 Task: Create Card Contract Review Meeting in Board Employee Performance Management to Workspace Business Operations. Create Card IT Operations Review in Board Employee Engagement to Workspace Business Operations. Create Card Partnership Review Meeting in Board Public Relations Event Planning and Management to Workspace Business Operations
Action: Mouse moved to (96, 441)
Screenshot: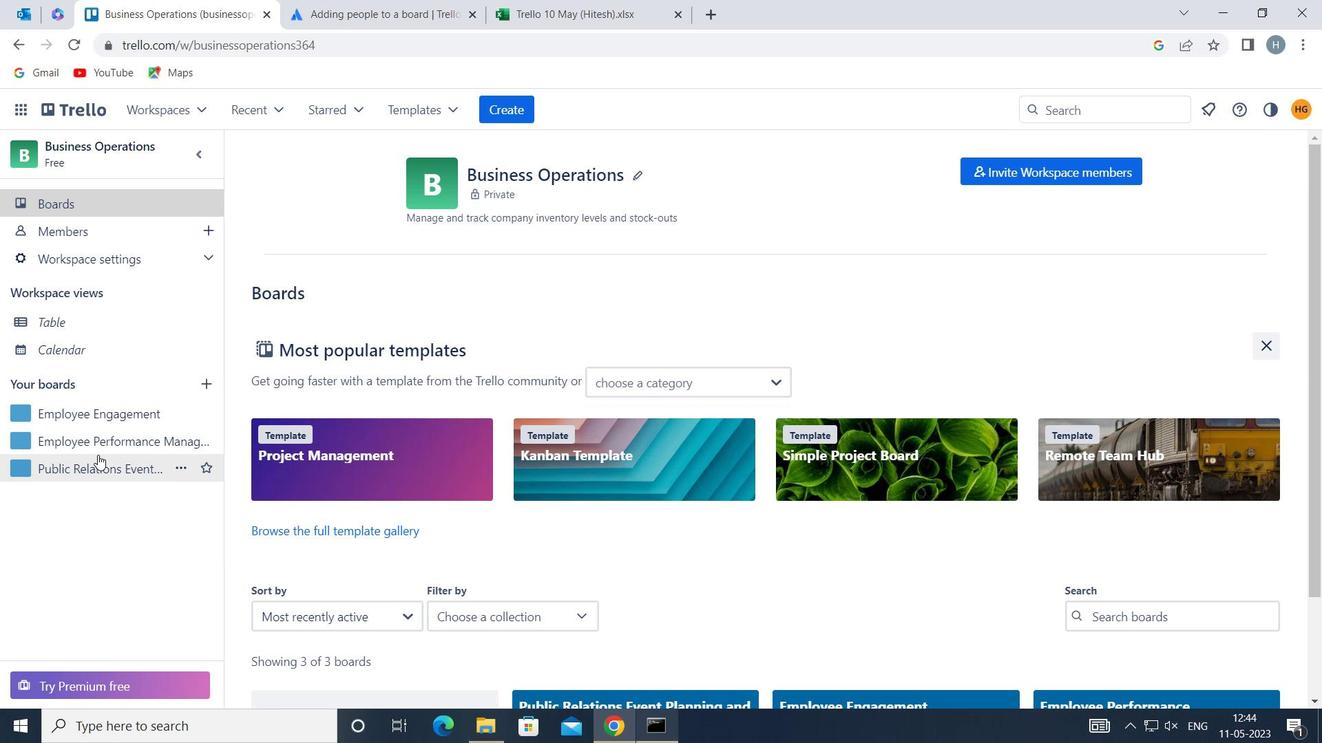 
Action: Mouse pressed left at (96, 441)
Screenshot: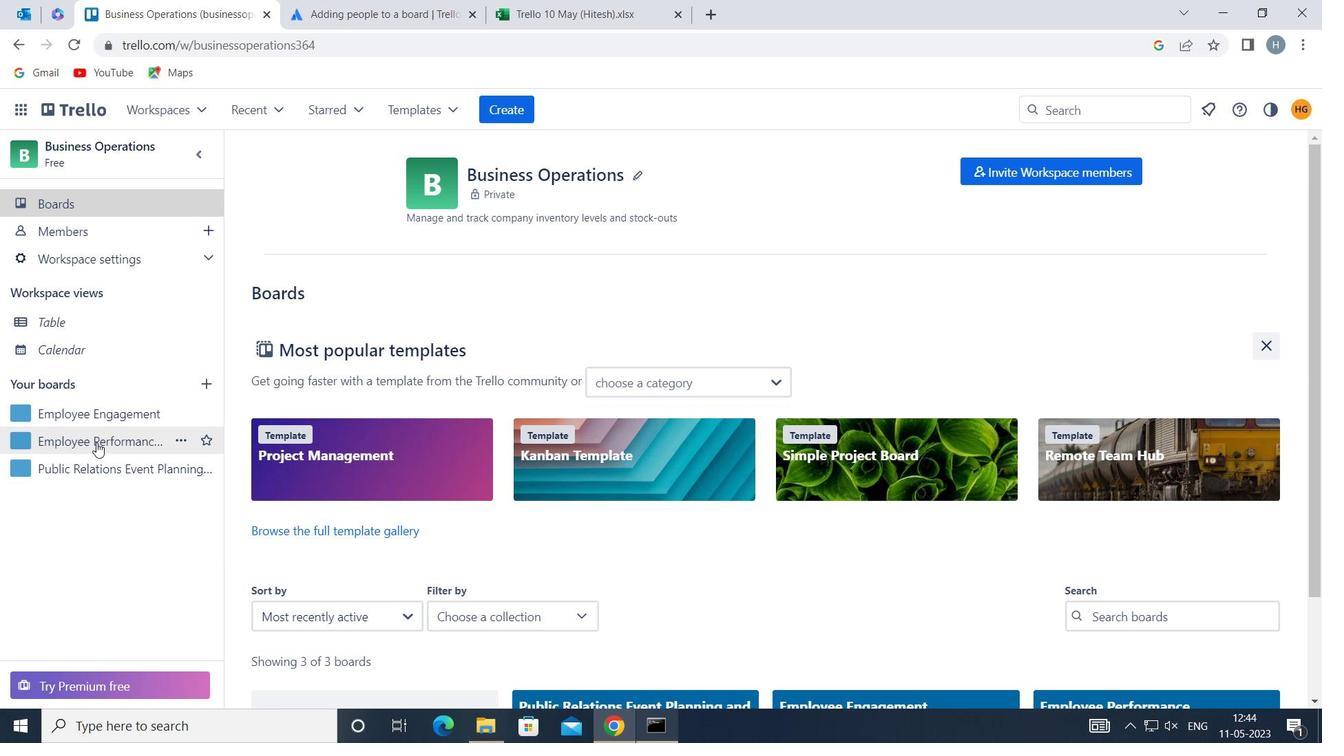 
Action: Mouse moved to (342, 253)
Screenshot: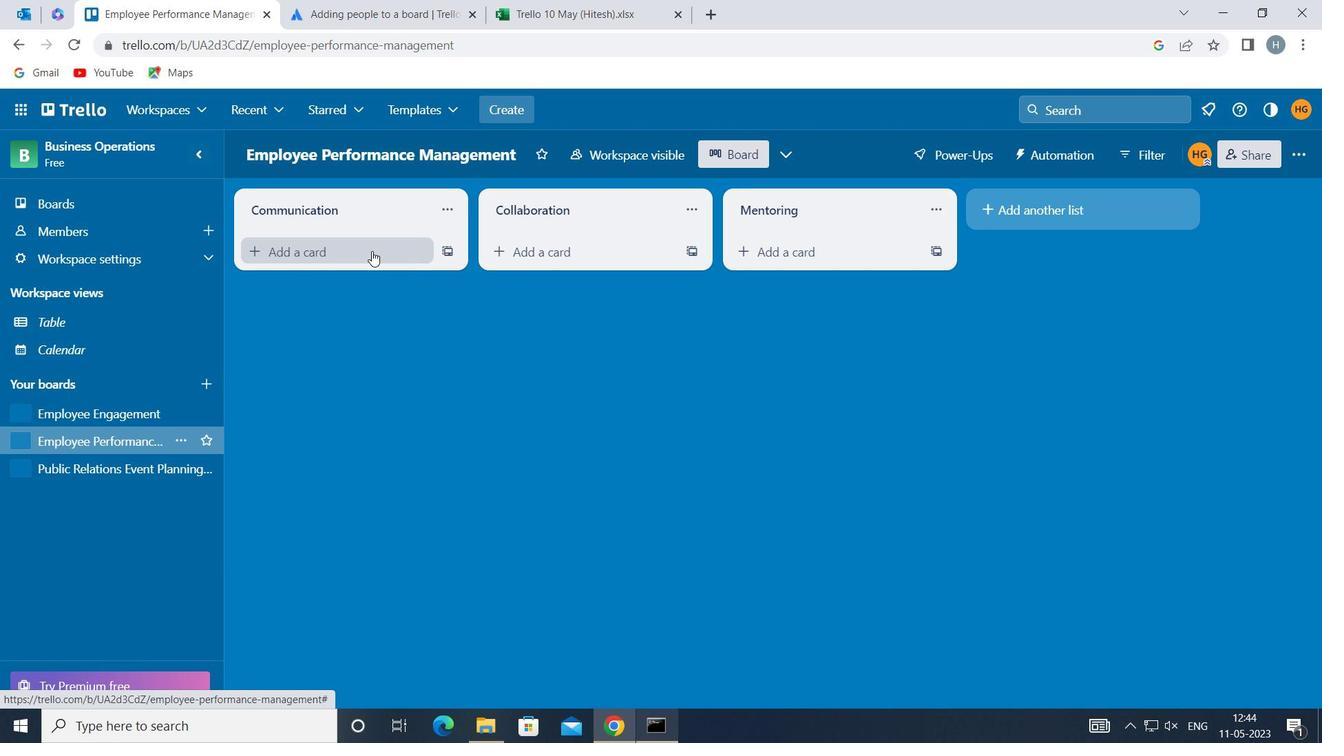 
Action: Mouse pressed left at (342, 253)
Screenshot: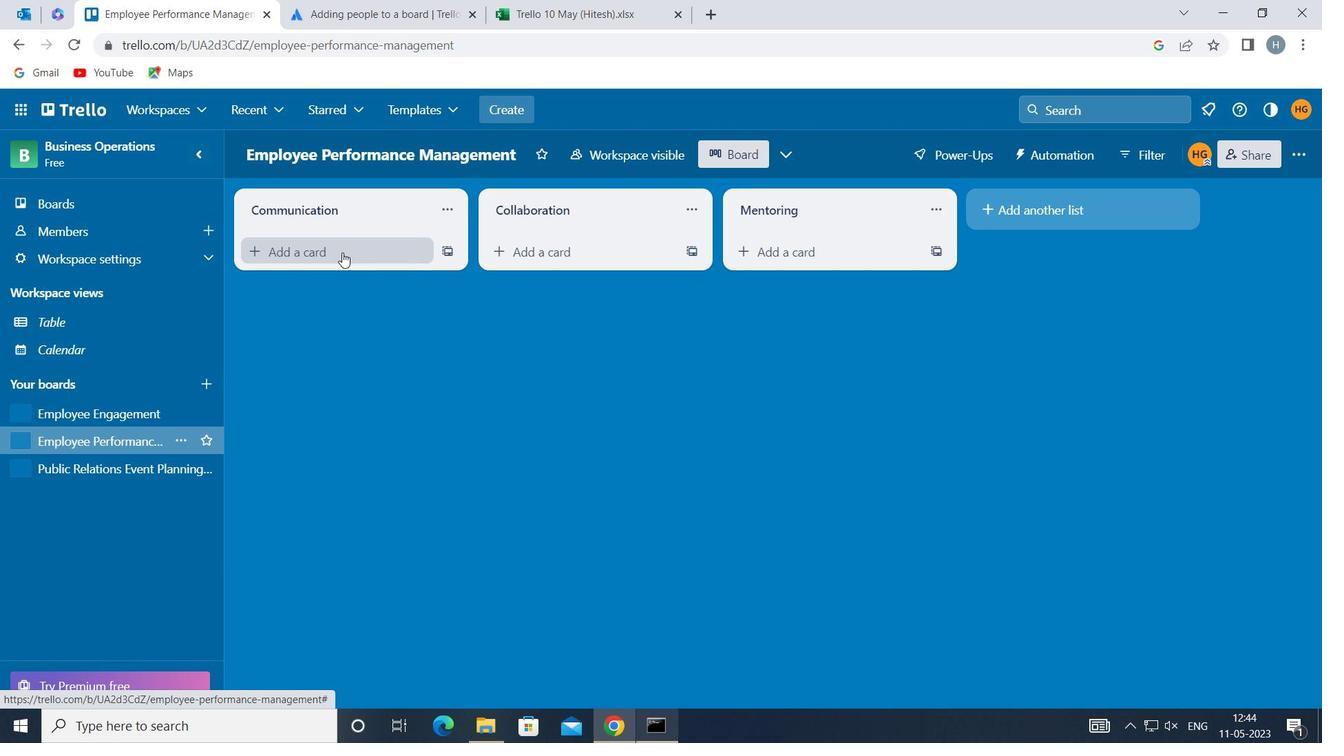 
Action: Mouse pressed left at (342, 253)
Screenshot: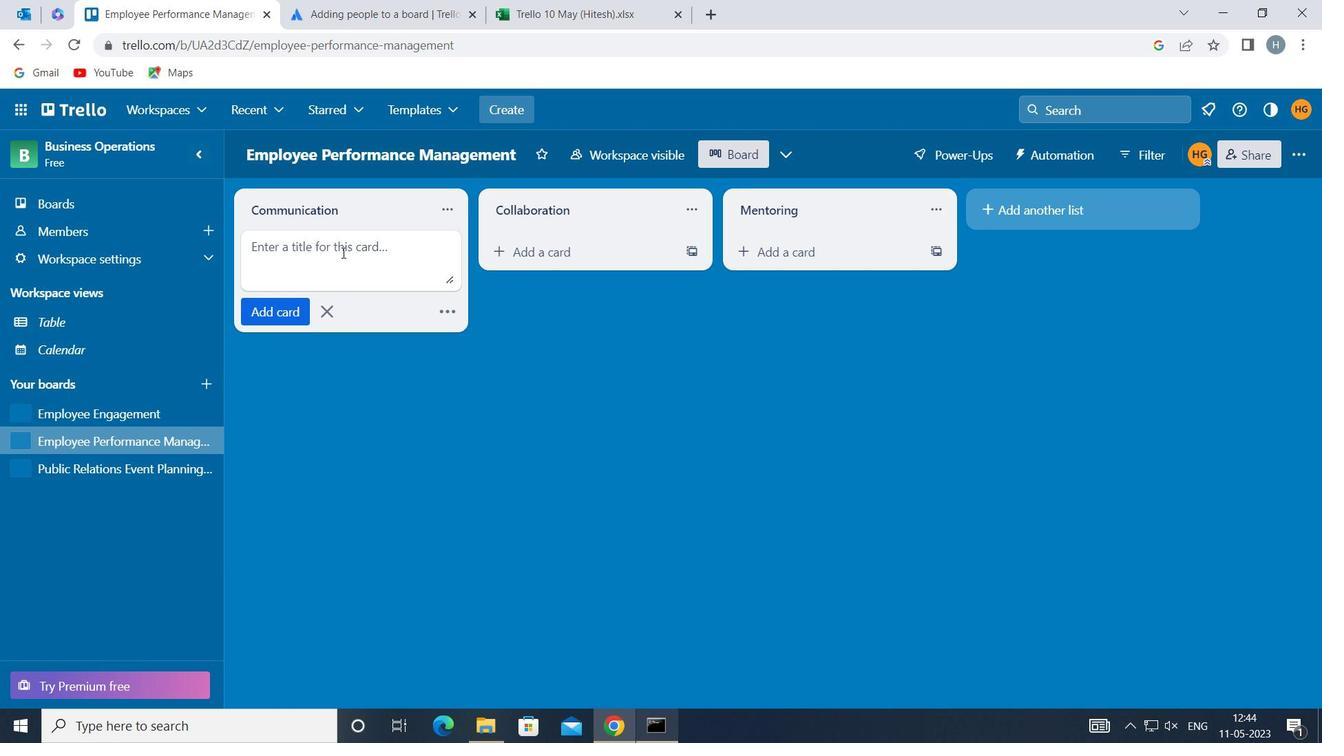 
Action: Key pressed <Key.shift>CONTRACT<Key.space><Key.shift>REVIEW<Key.space><Key.shift>MEETING
Screenshot: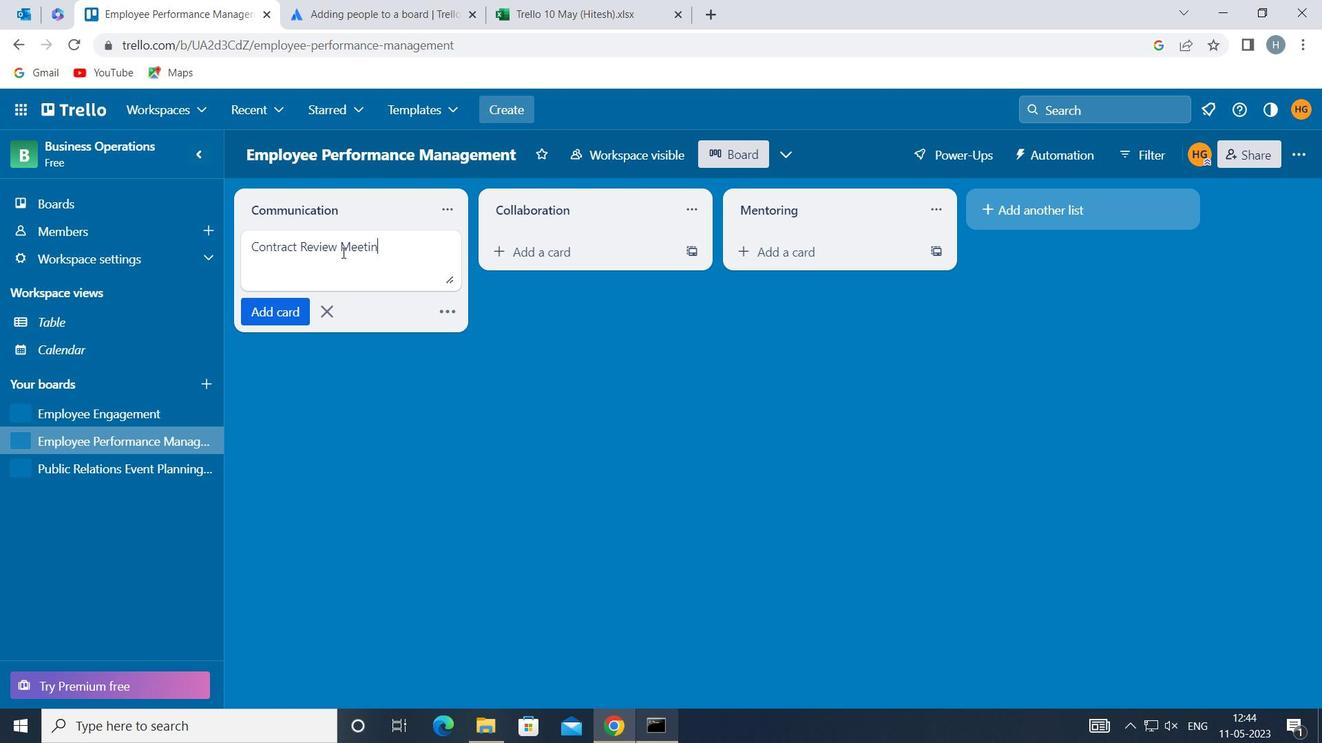 
Action: Mouse moved to (285, 312)
Screenshot: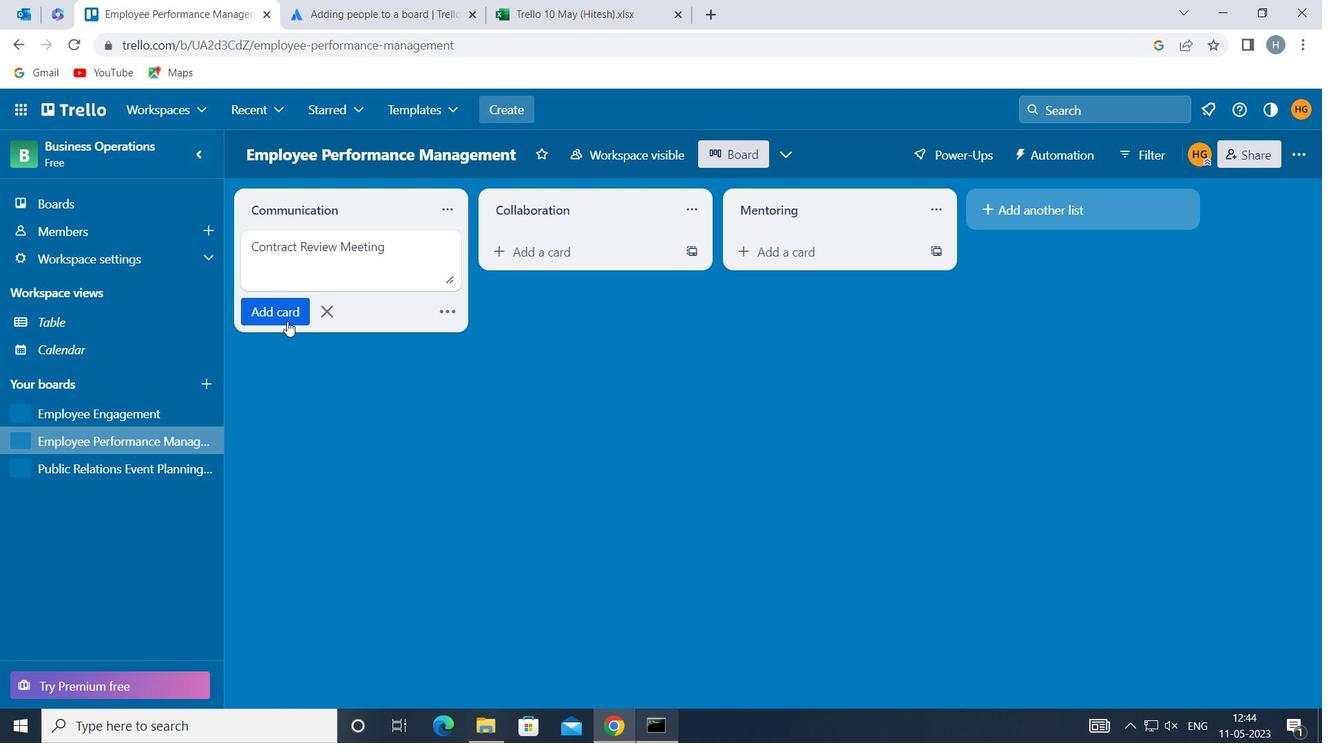 
Action: Mouse pressed left at (285, 312)
Screenshot: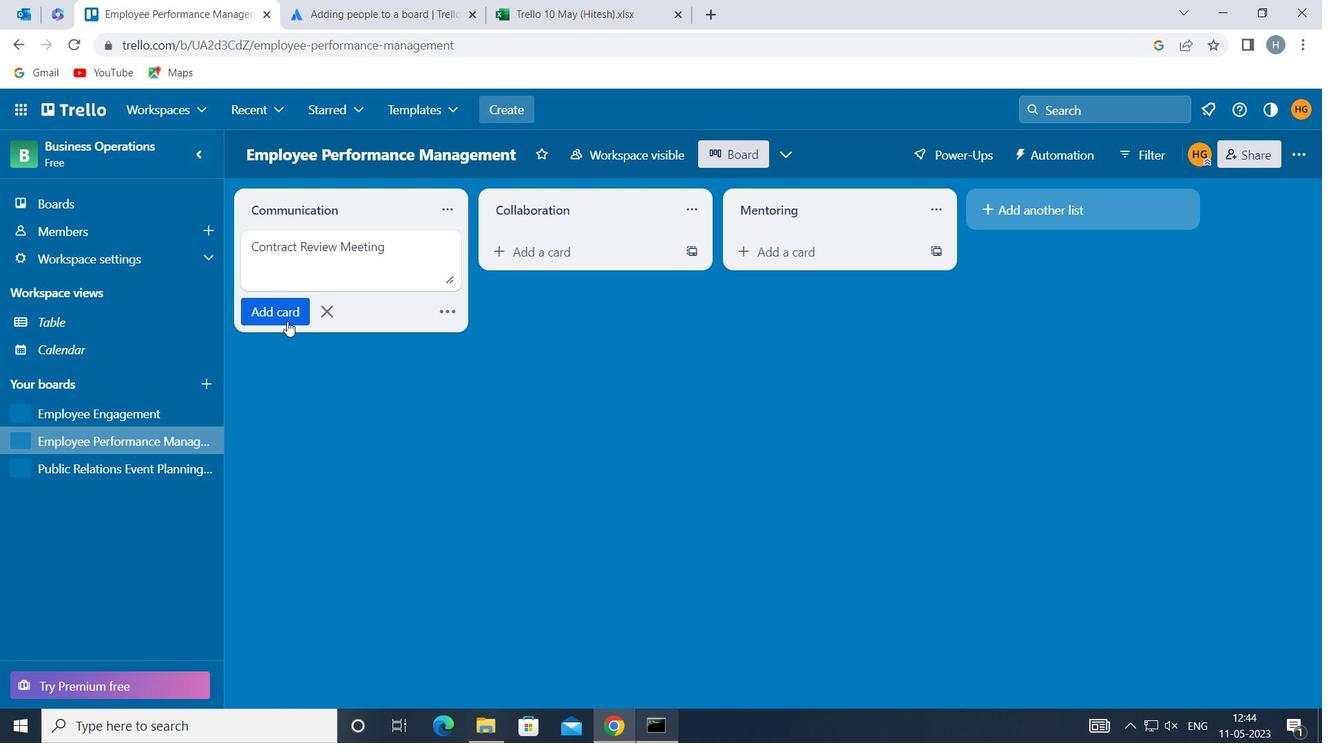 
Action: Mouse moved to (271, 406)
Screenshot: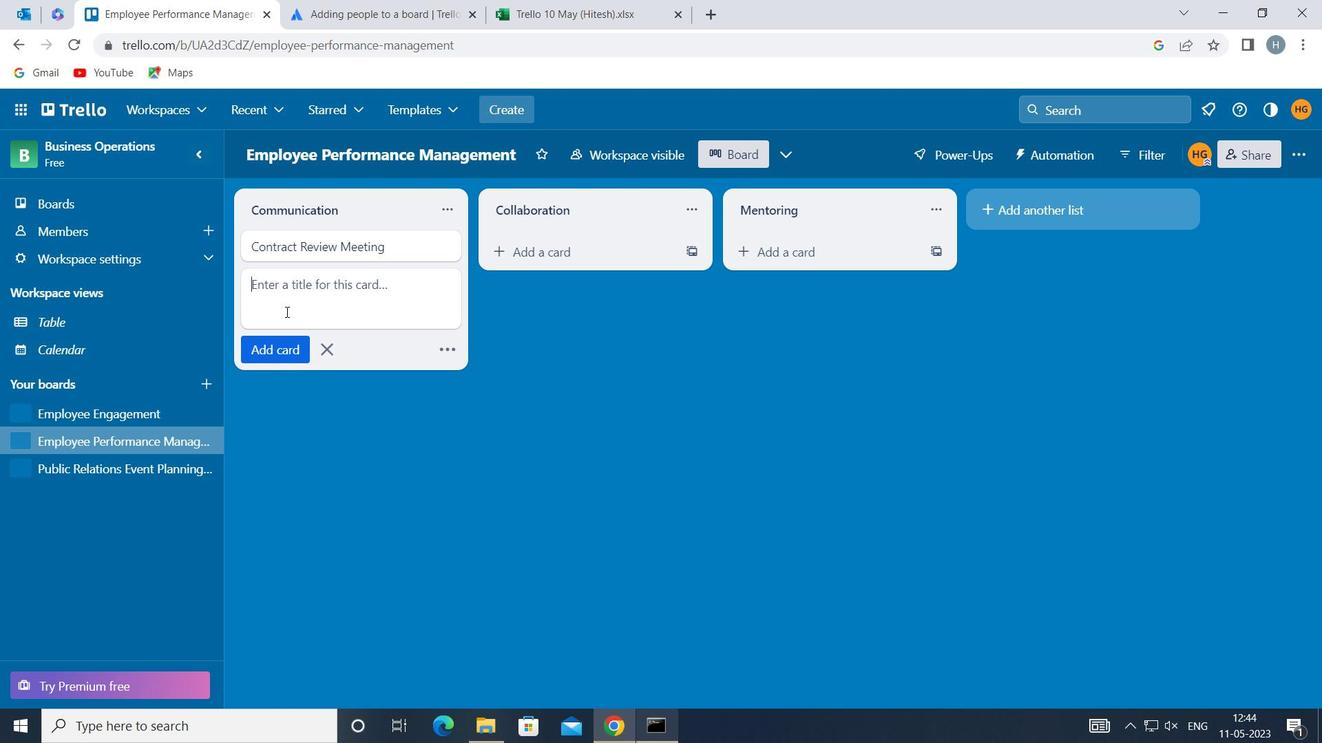 
Action: Mouse pressed left at (271, 406)
Screenshot: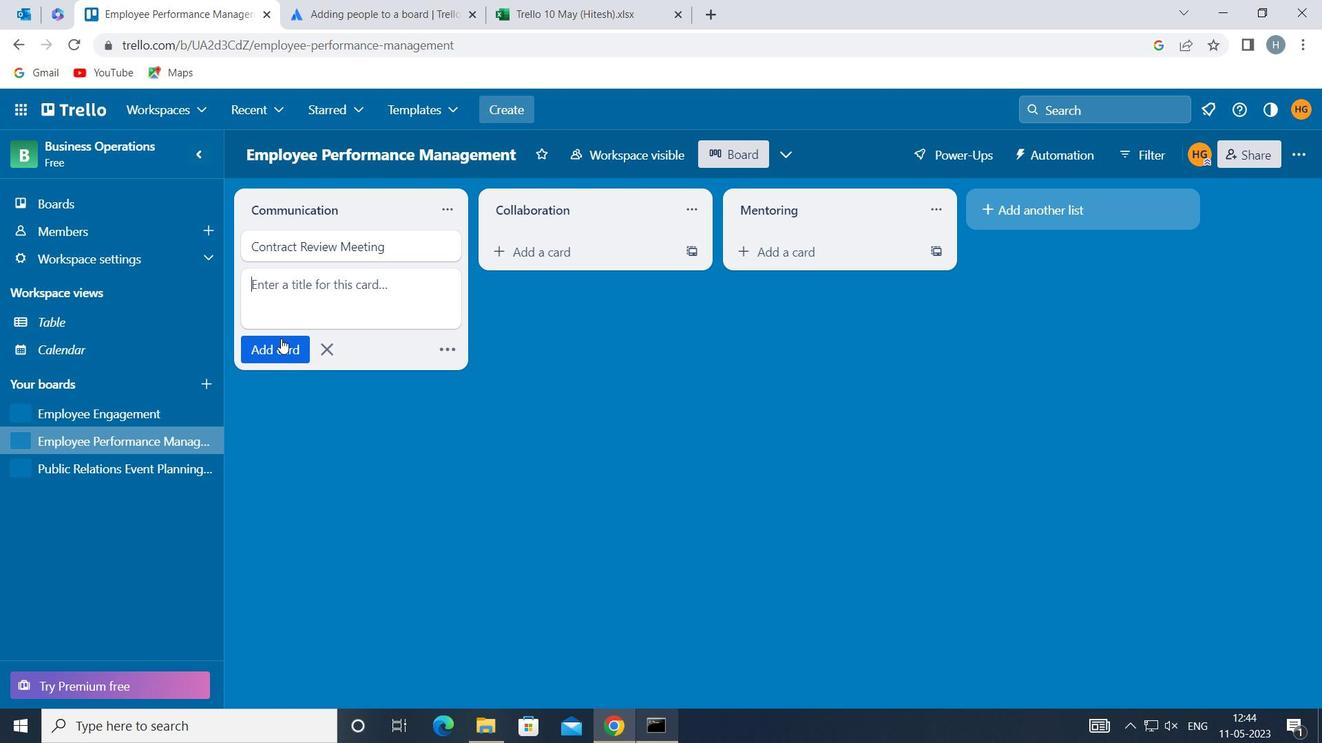 
Action: Mouse moved to (68, 409)
Screenshot: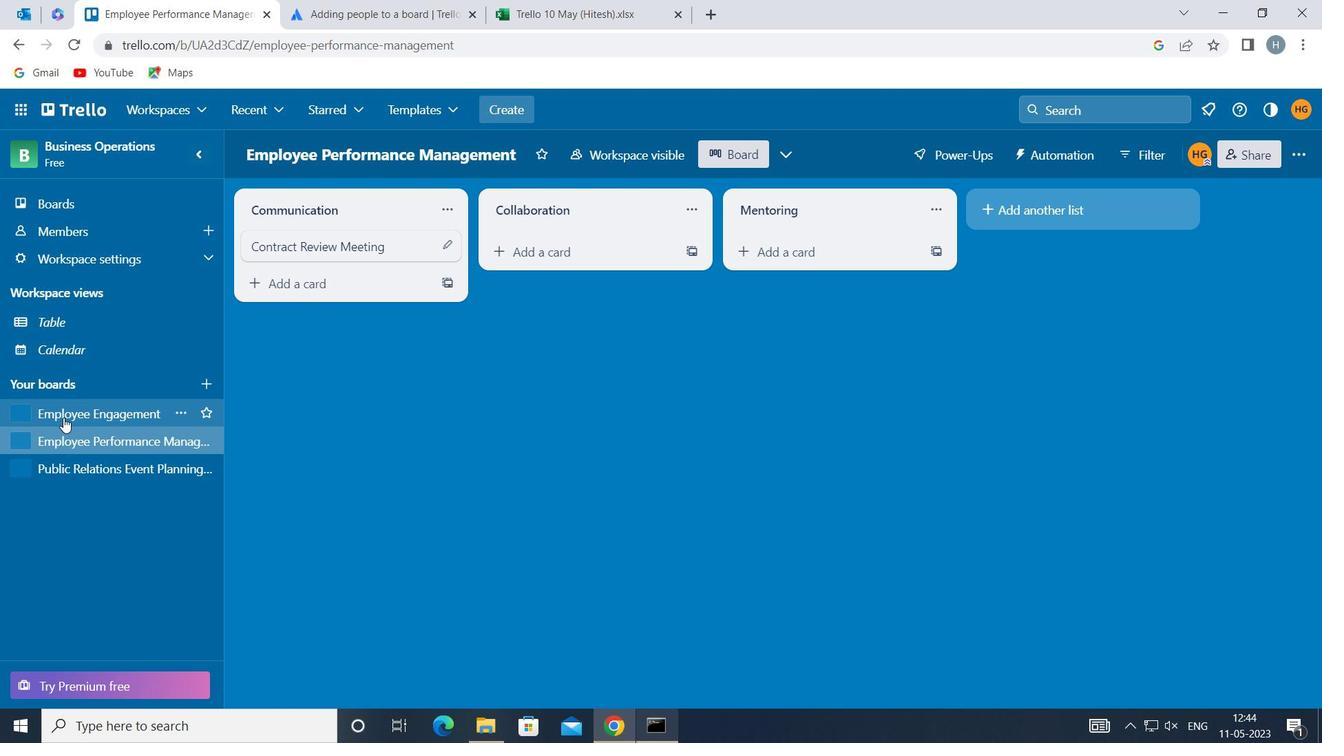 
Action: Mouse pressed left at (68, 409)
Screenshot: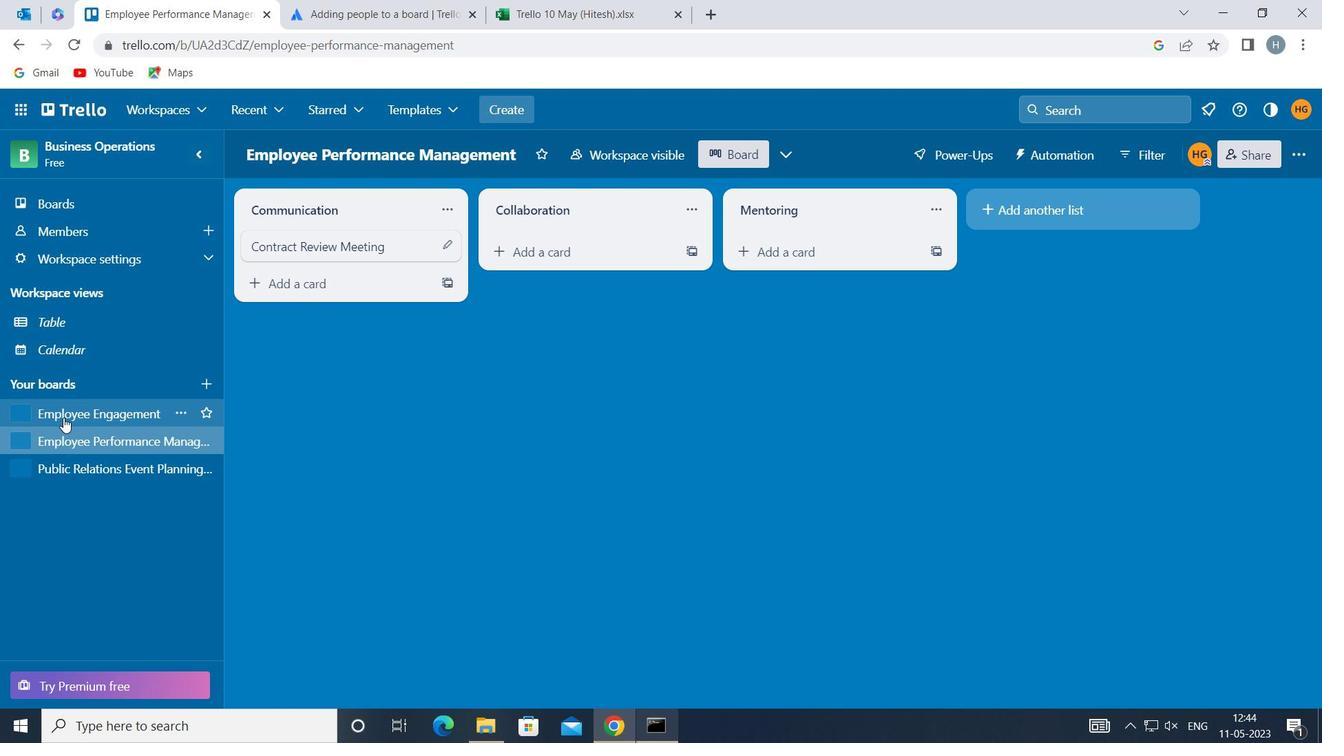 
Action: Mouse moved to (316, 249)
Screenshot: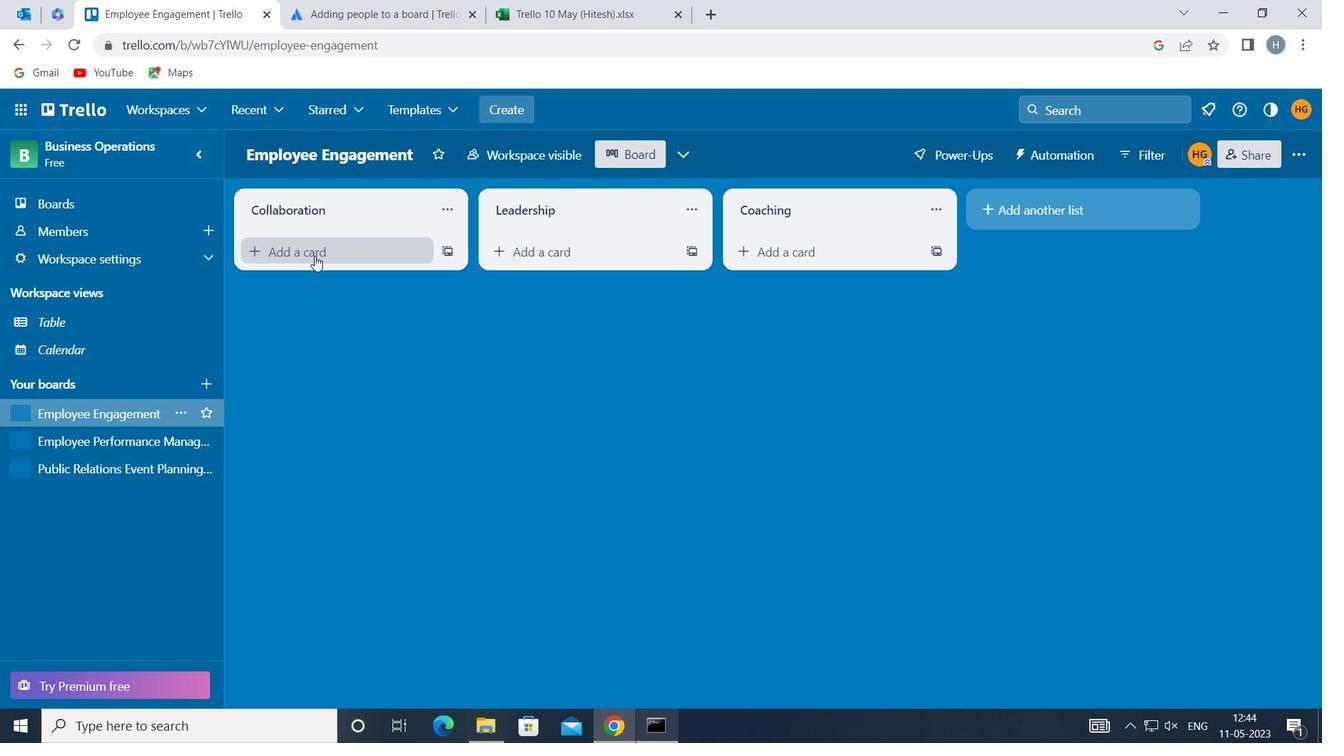 
Action: Mouse pressed left at (316, 249)
Screenshot: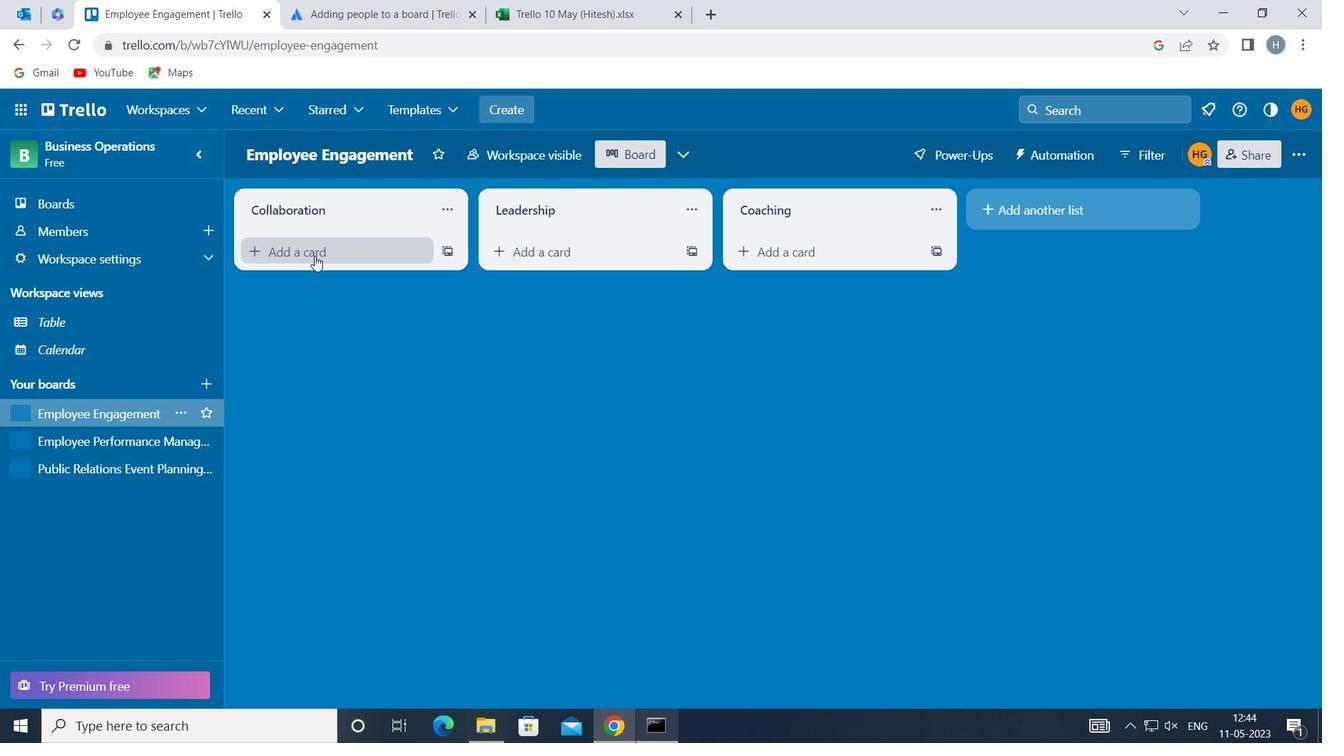 
Action: Mouse pressed left at (316, 249)
Screenshot: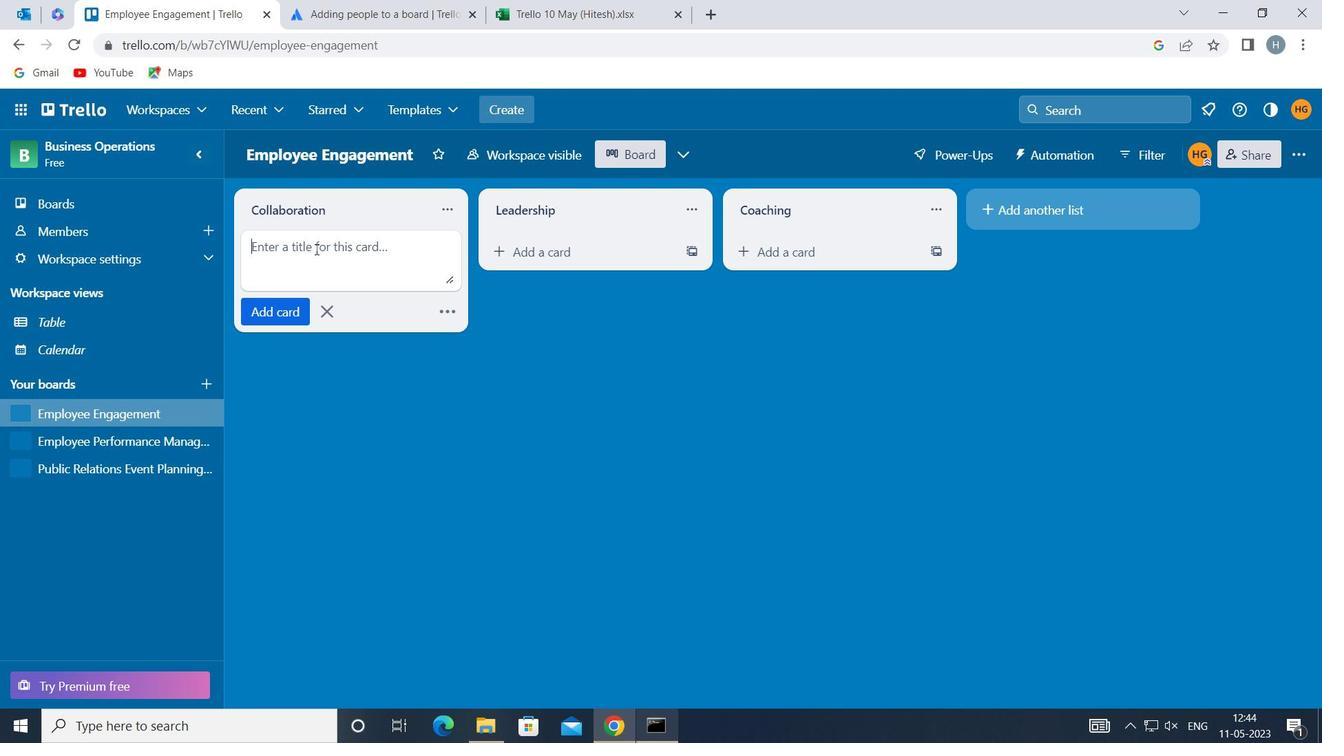 
Action: Key pressed <Key.shift>IT<Key.space><Key.shift>OPERATIONS<Key.space><Key.shift>REVIEW
Screenshot: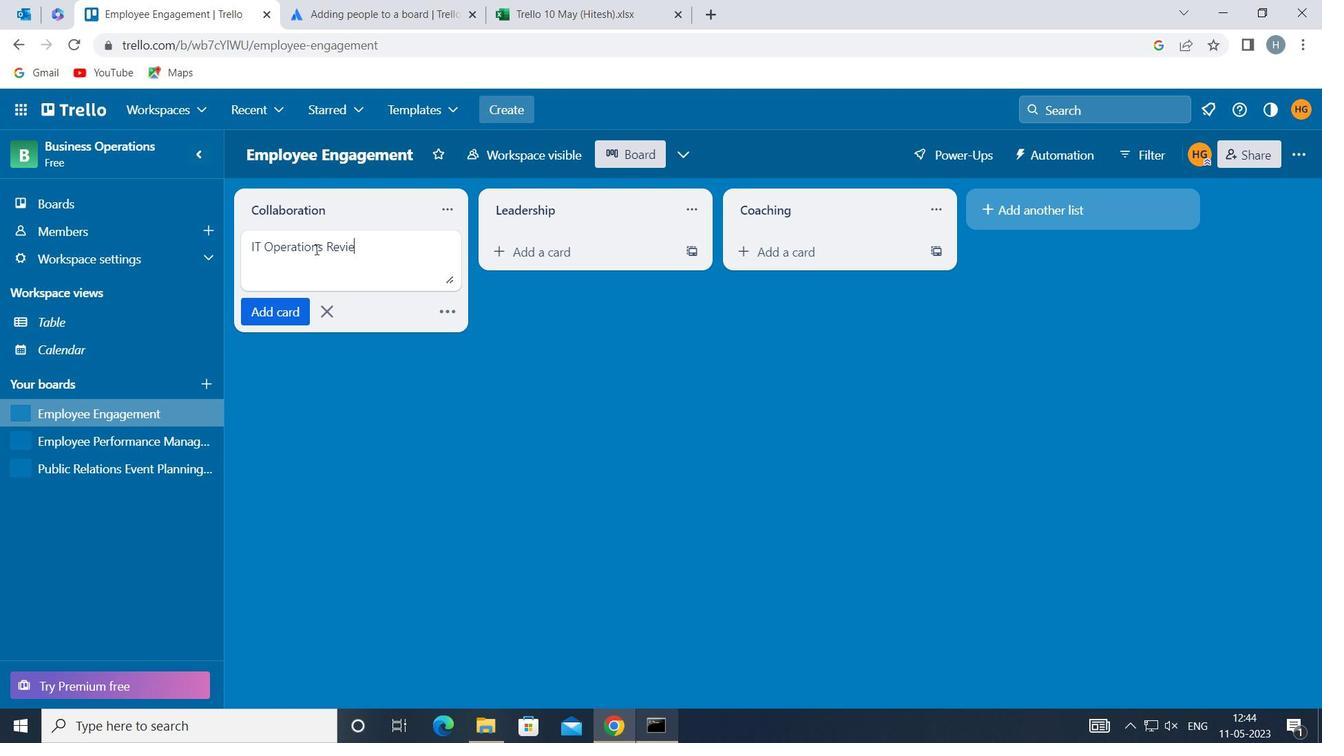 
Action: Mouse moved to (283, 310)
Screenshot: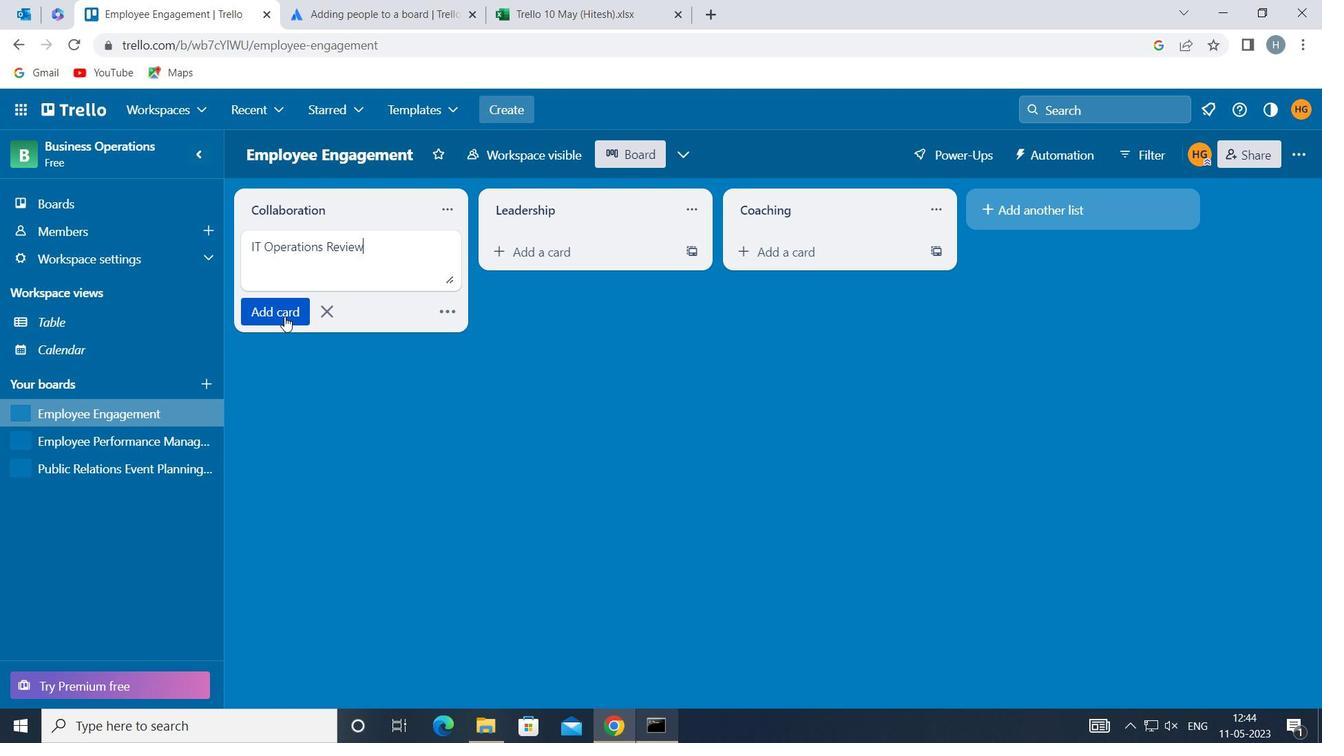 
Action: Mouse pressed left at (283, 310)
Screenshot: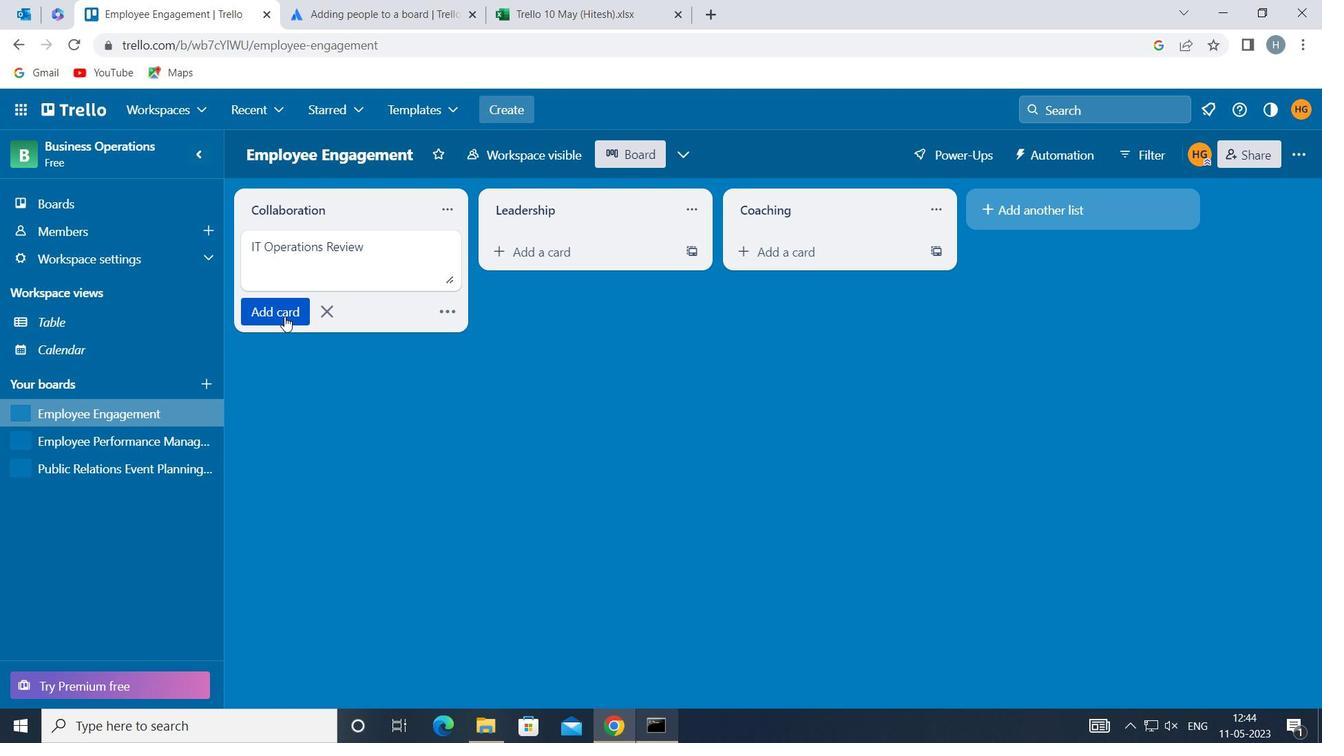 
Action: Mouse moved to (285, 444)
Screenshot: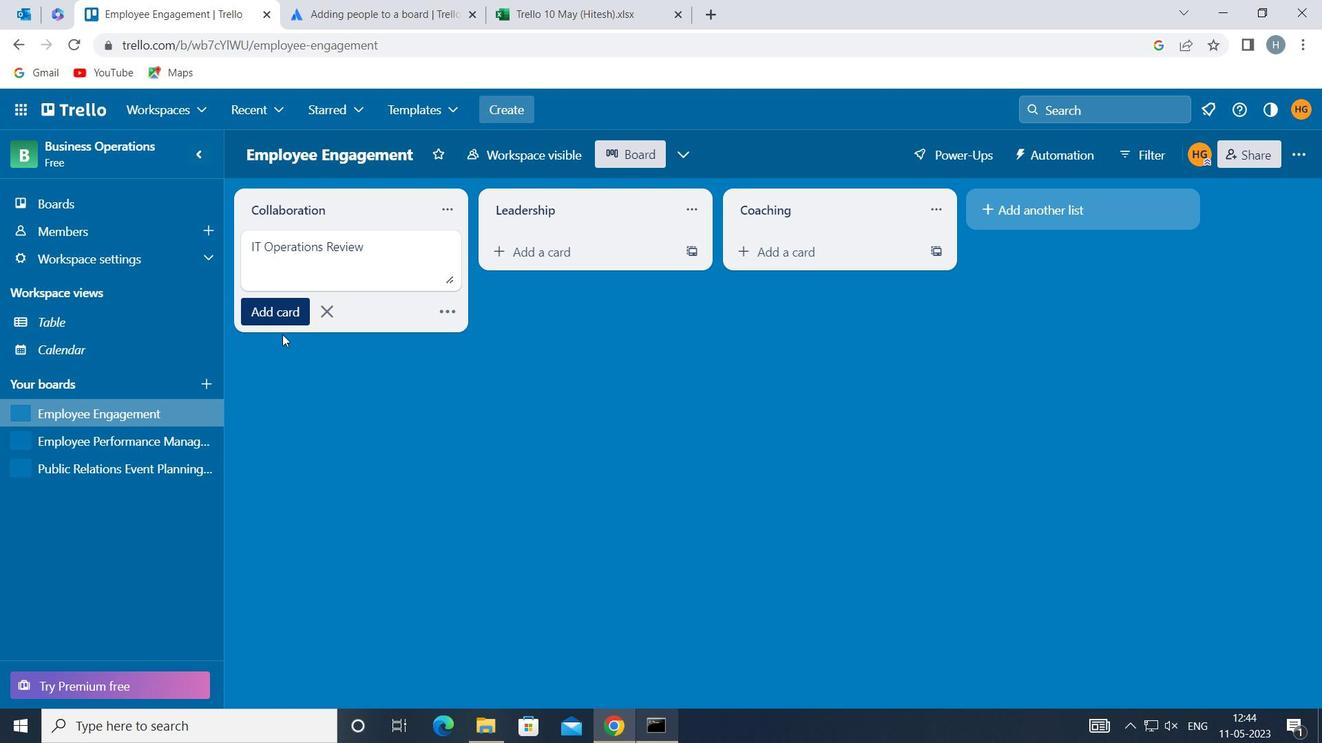 
Action: Mouse pressed left at (285, 444)
Screenshot: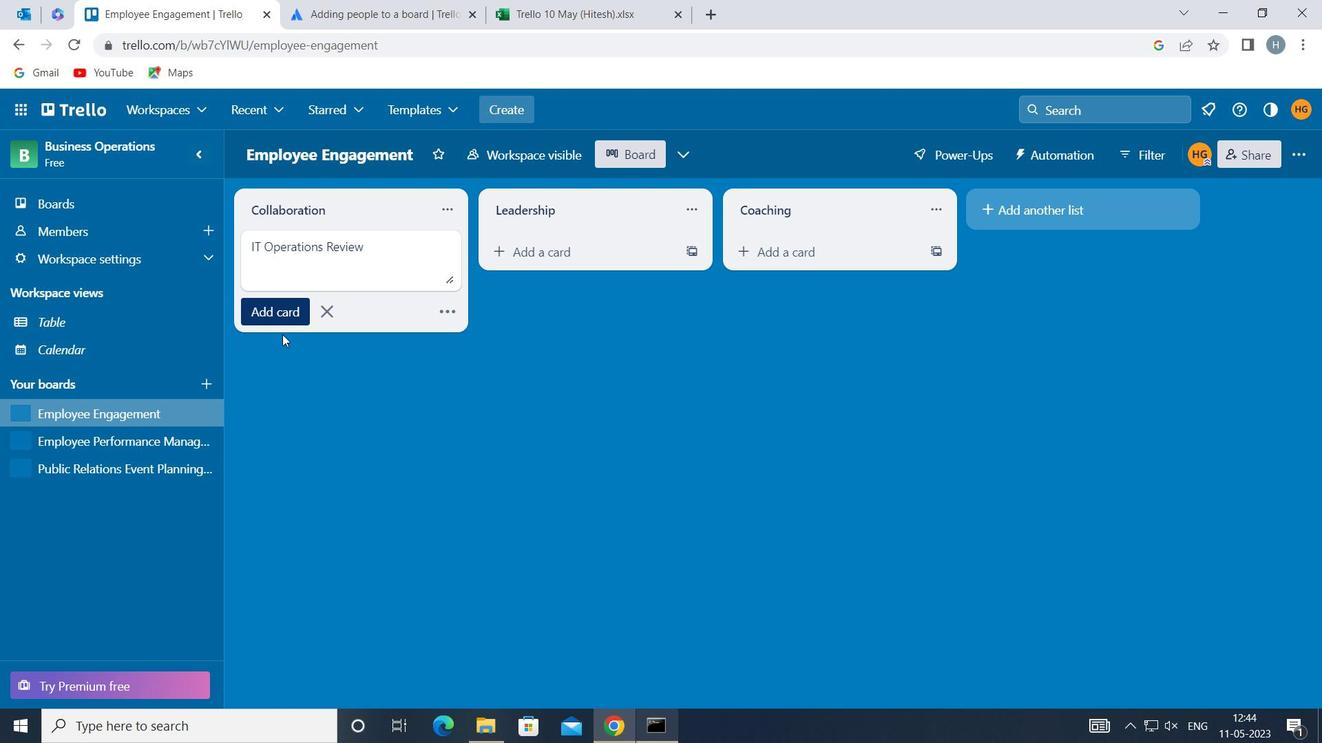 
Action: Mouse moved to (108, 468)
Screenshot: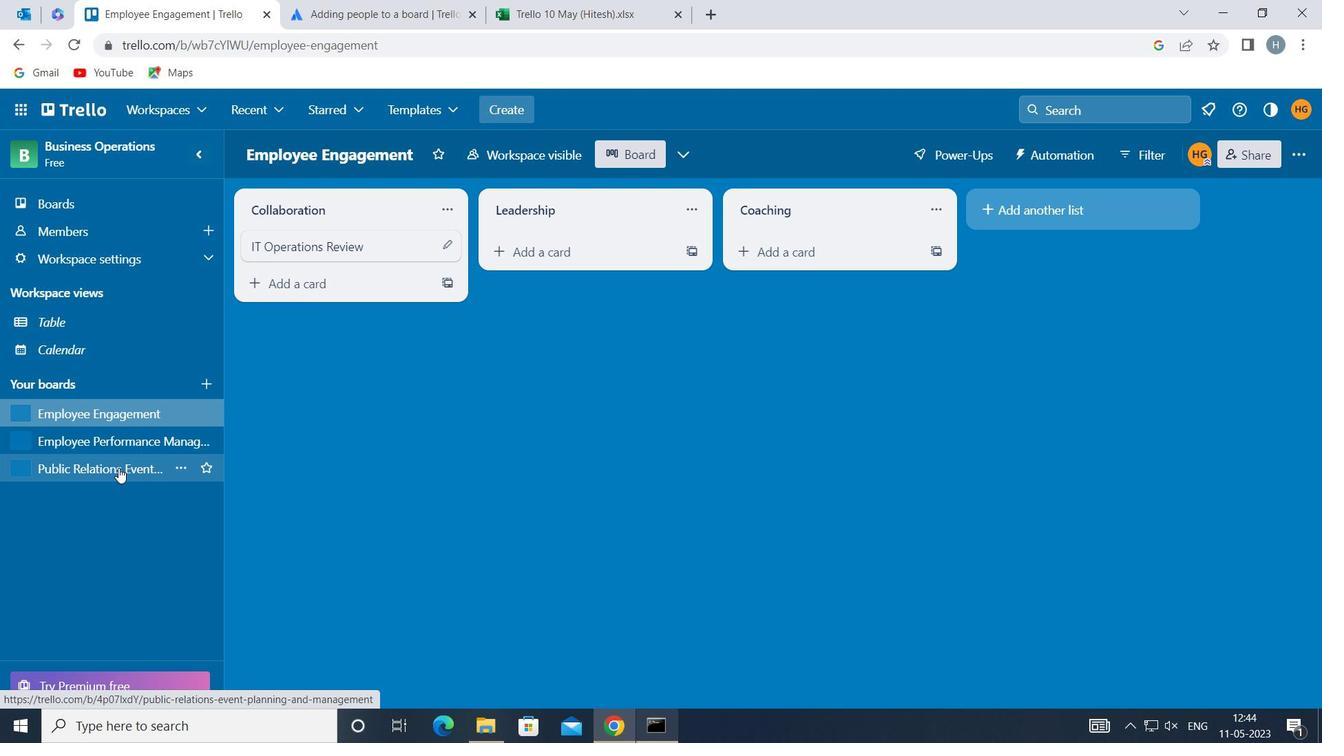 
Action: Mouse pressed left at (108, 468)
Screenshot: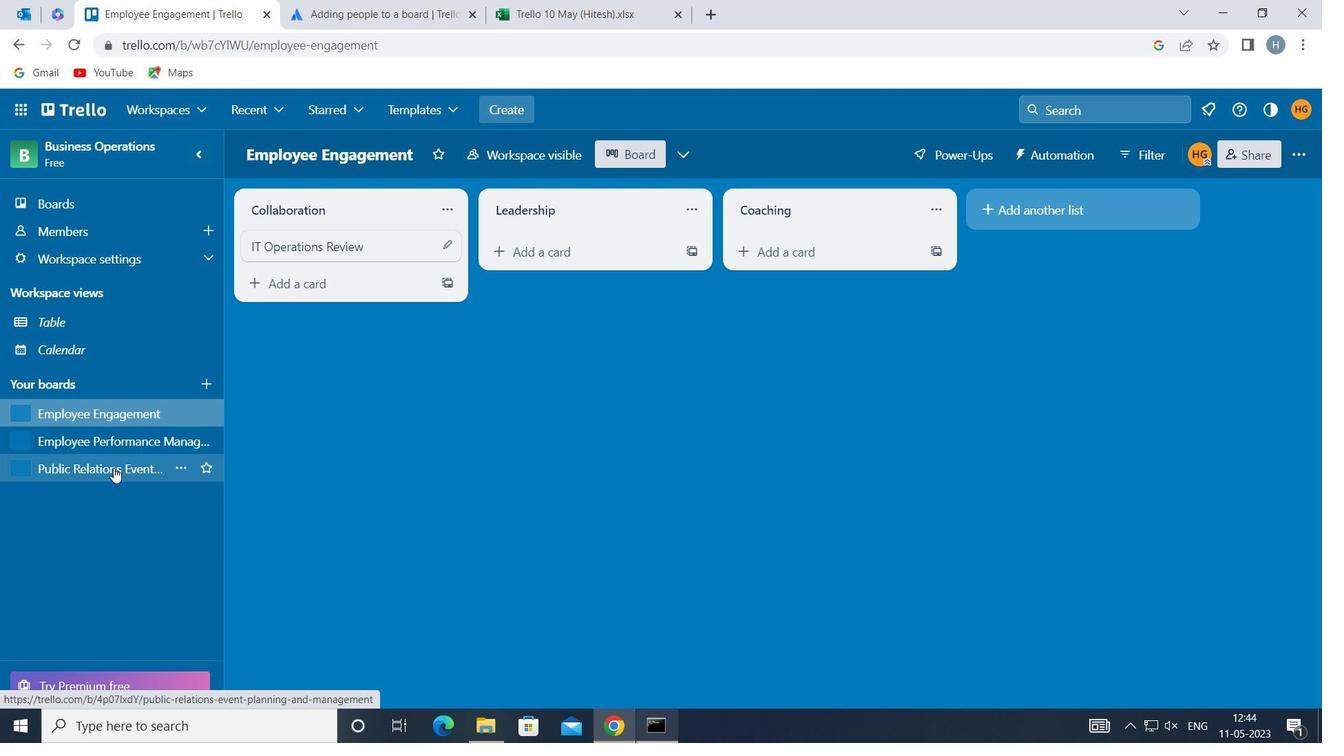 
Action: Mouse moved to (332, 250)
Screenshot: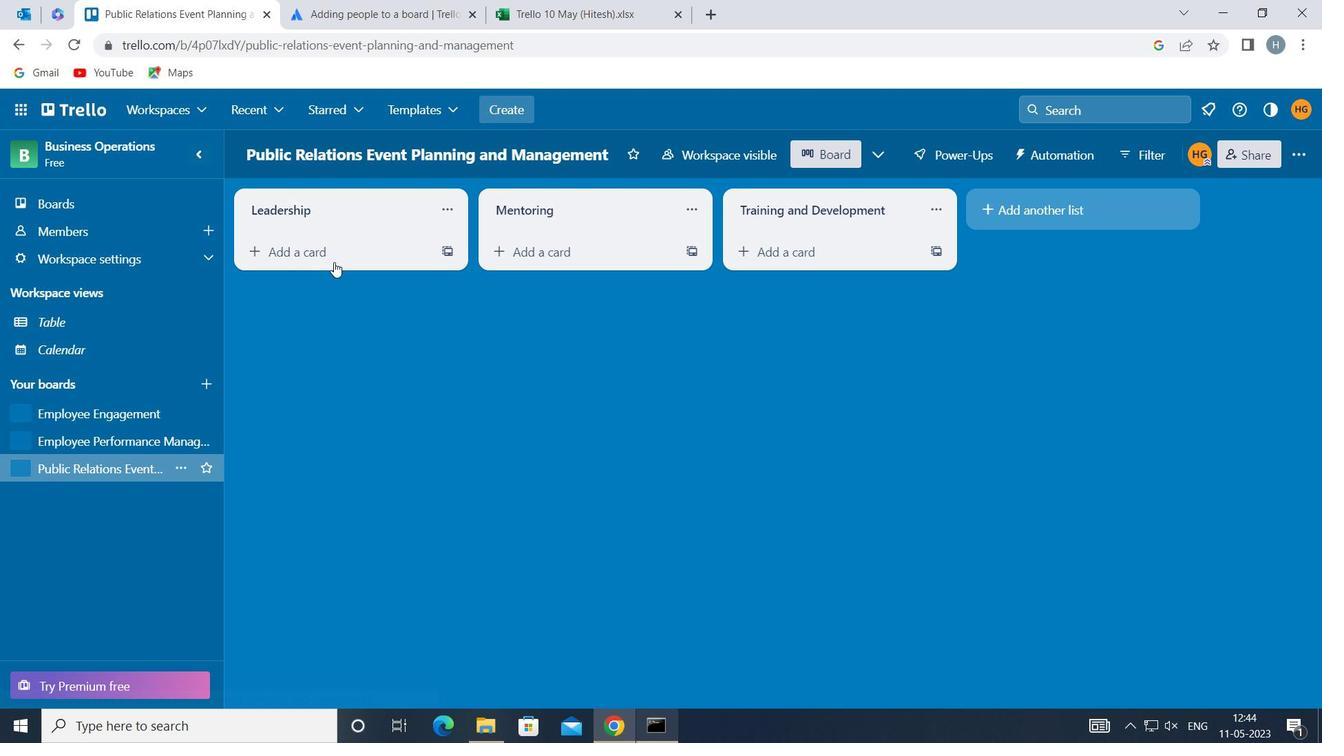 
Action: Mouse pressed left at (332, 250)
Screenshot: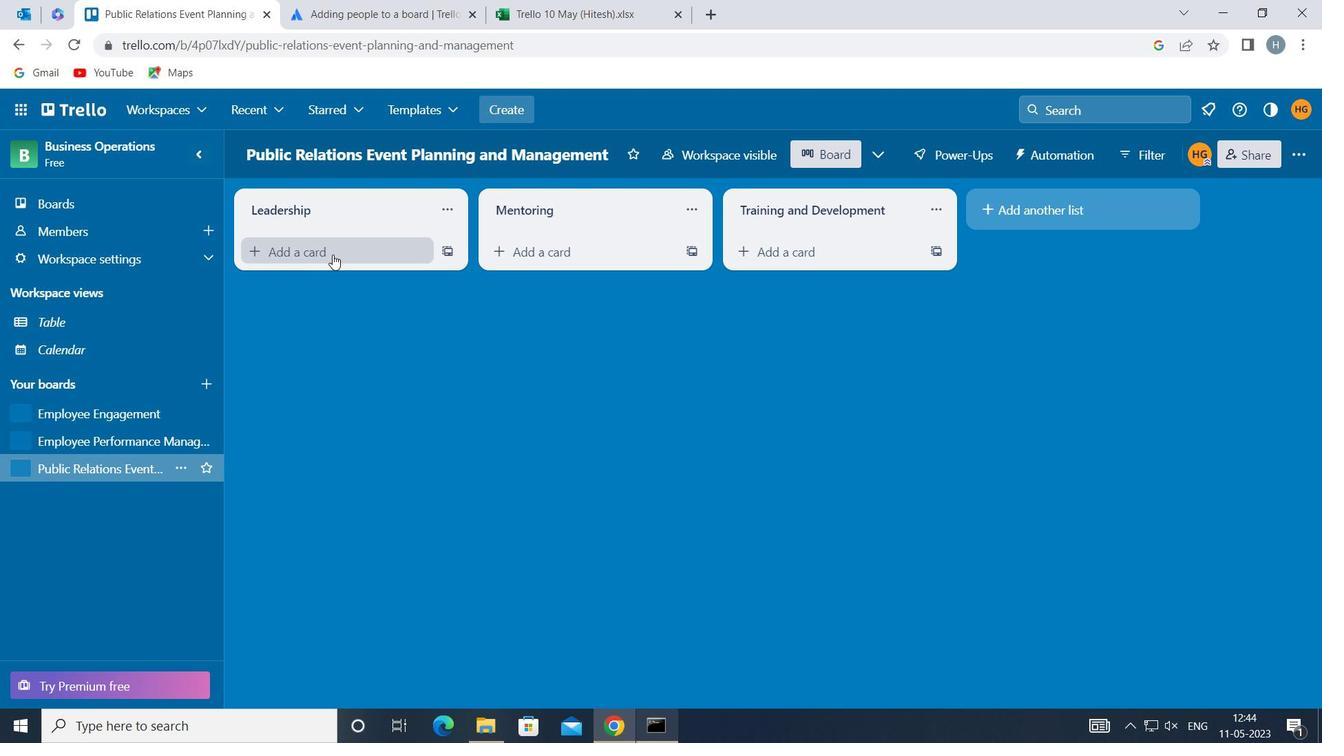 
Action: Mouse moved to (333, 250)
Screenshot: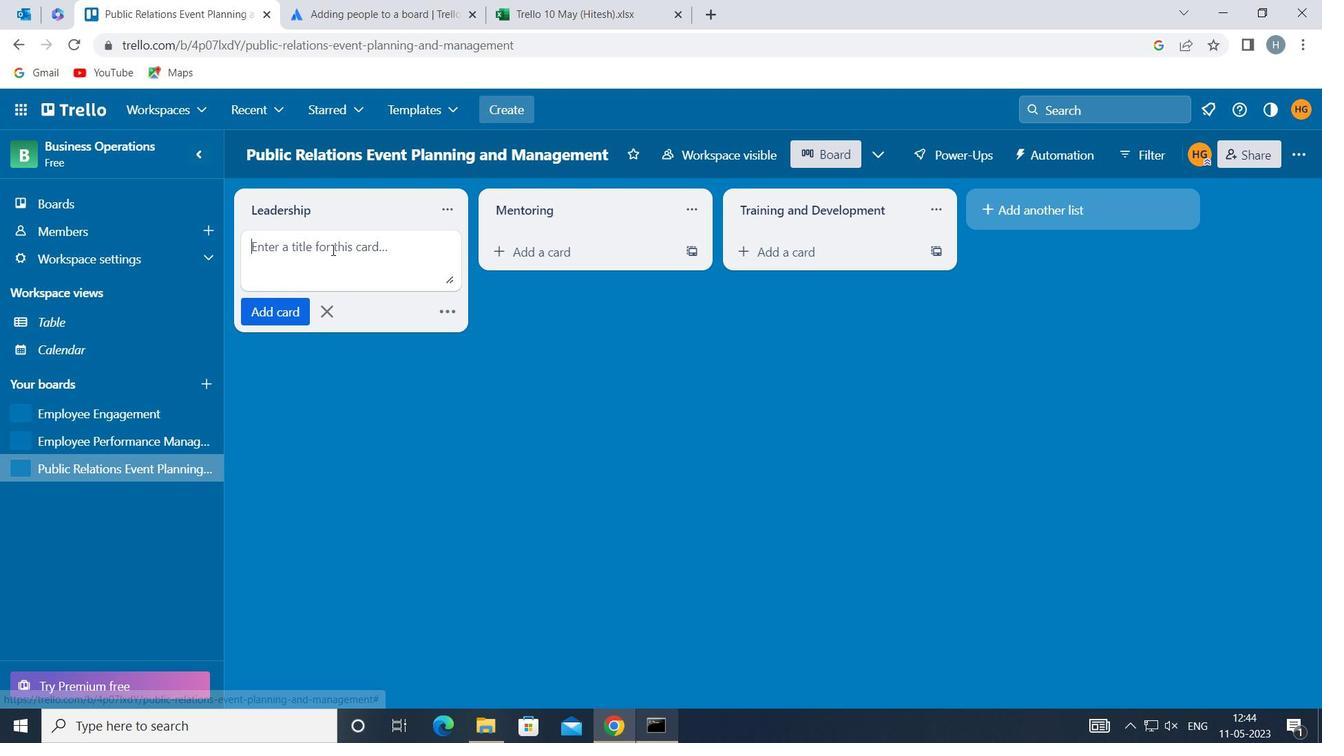 
Action: Mouse pressed left at (333, 250)
Screenshot: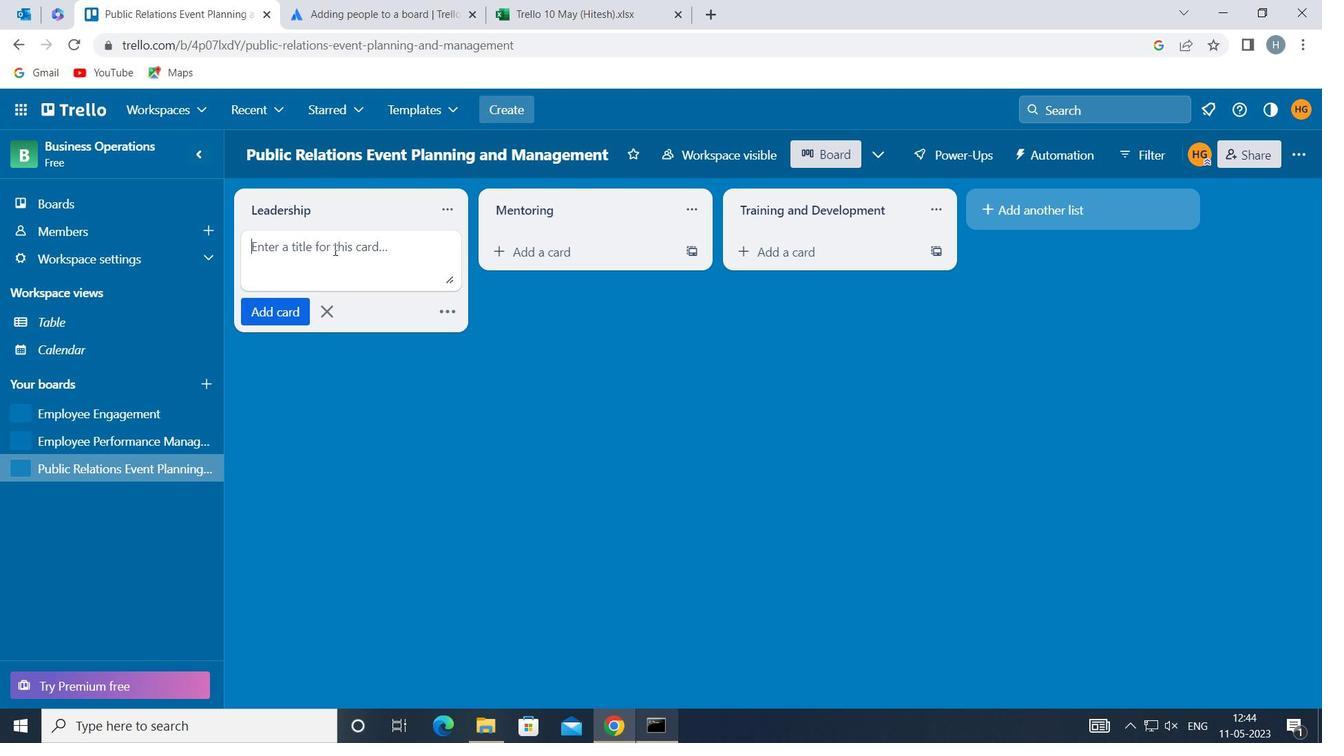 
Action: Key pressed <Key.shift>PARTNERSHIP<Key.space><Key.shift>REVIEW<Key.space><Key.shift>MEETING
Screenshot: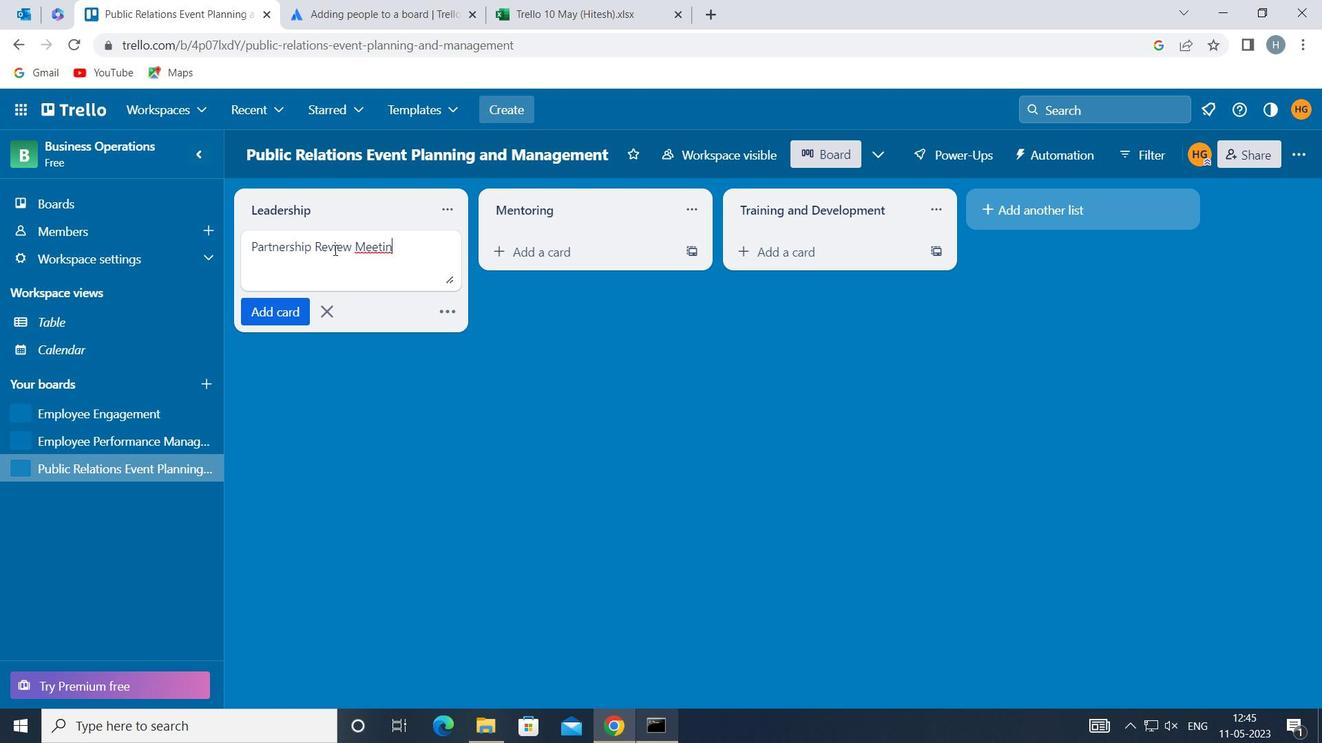 
Action: Mouse moved to (279, 315)
Screenshot: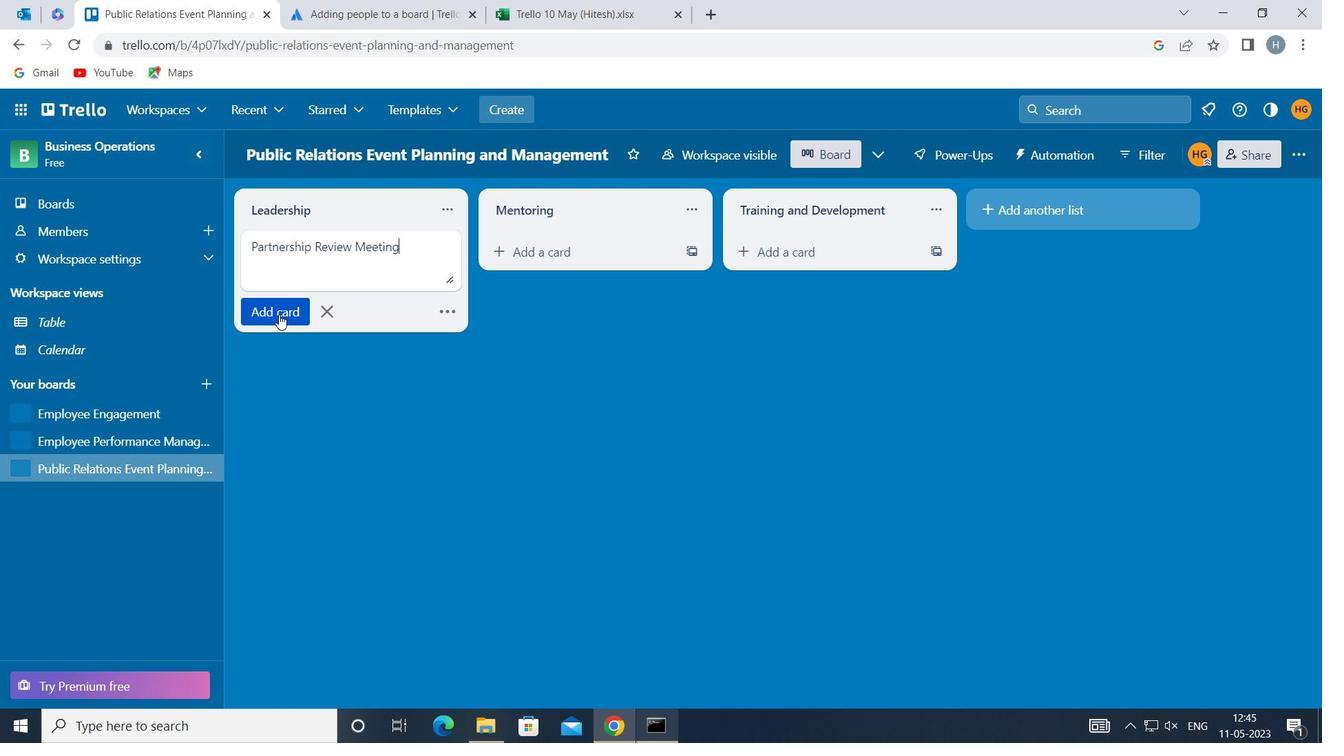 
Action: Mouse pressed left at (279, 315)
Screenshot: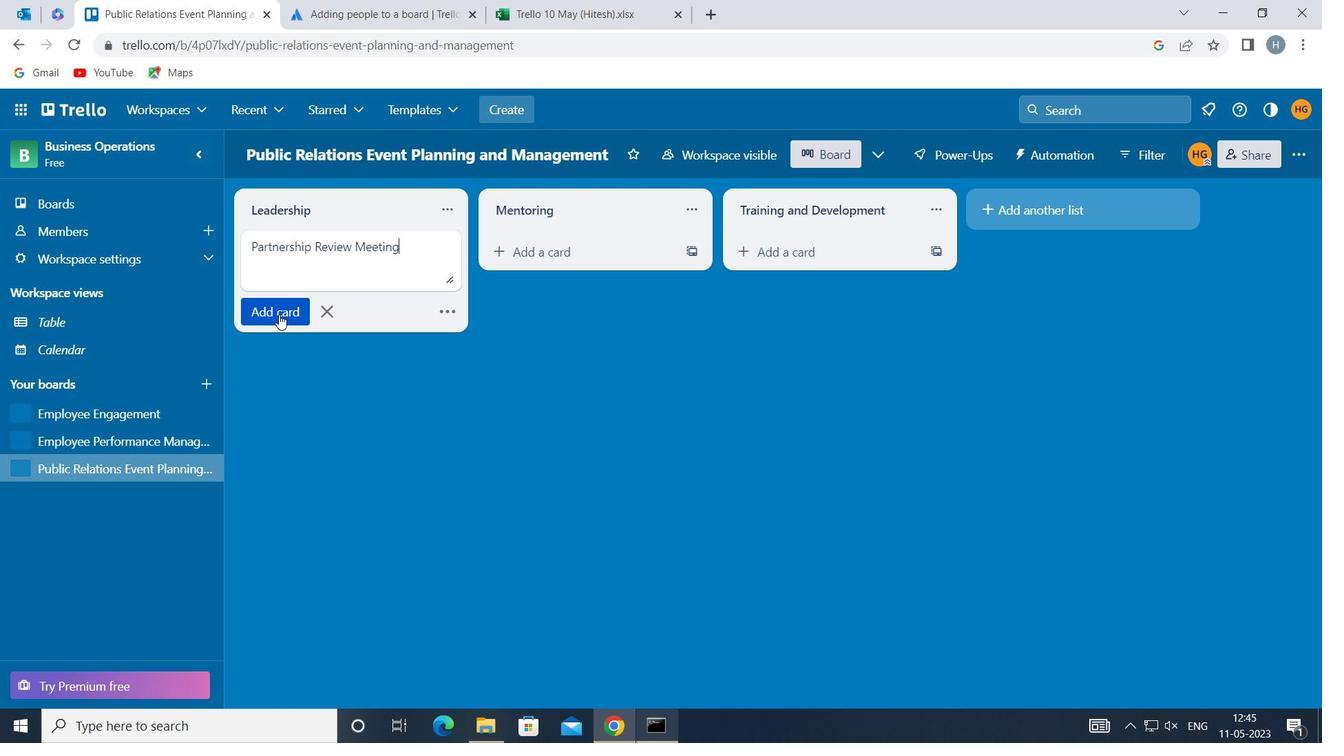 
Action: Mouse moved to (350, 402)
Screenshot: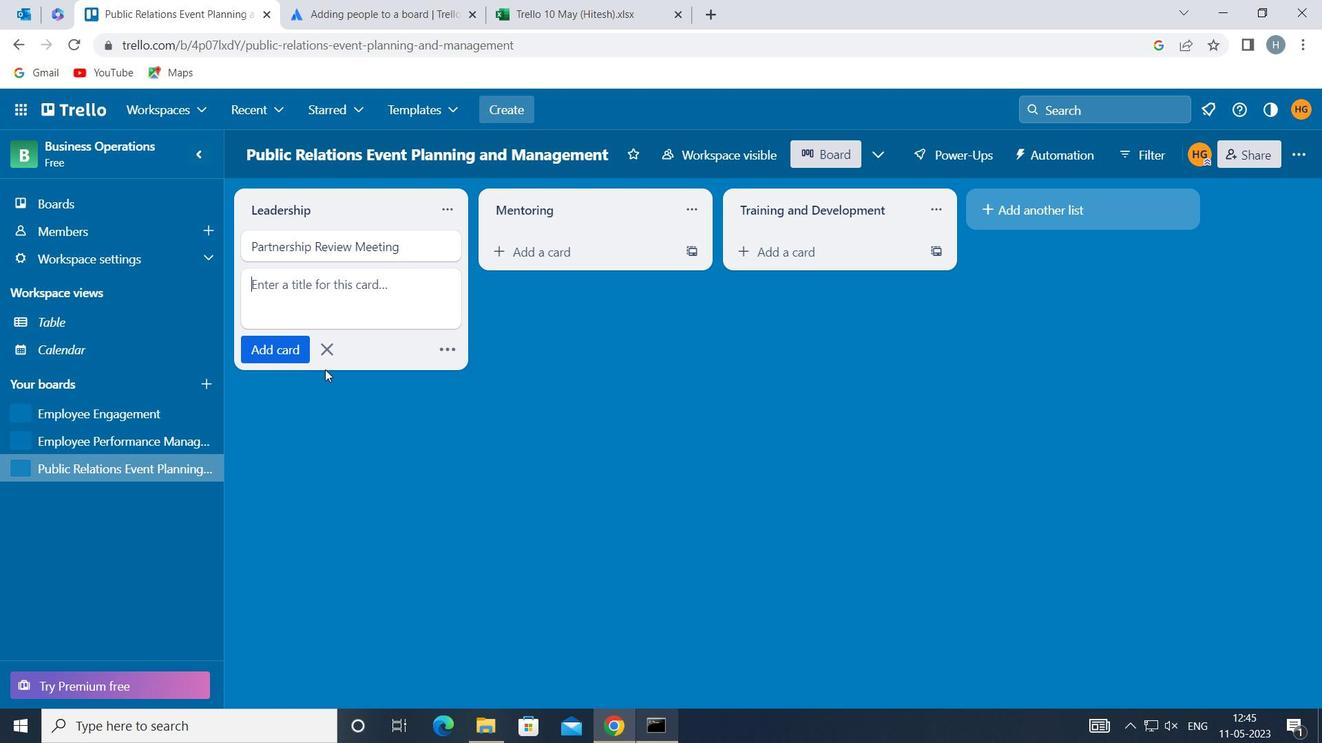 
Action: Mouse pressed left at (350, 402)
Screenshot: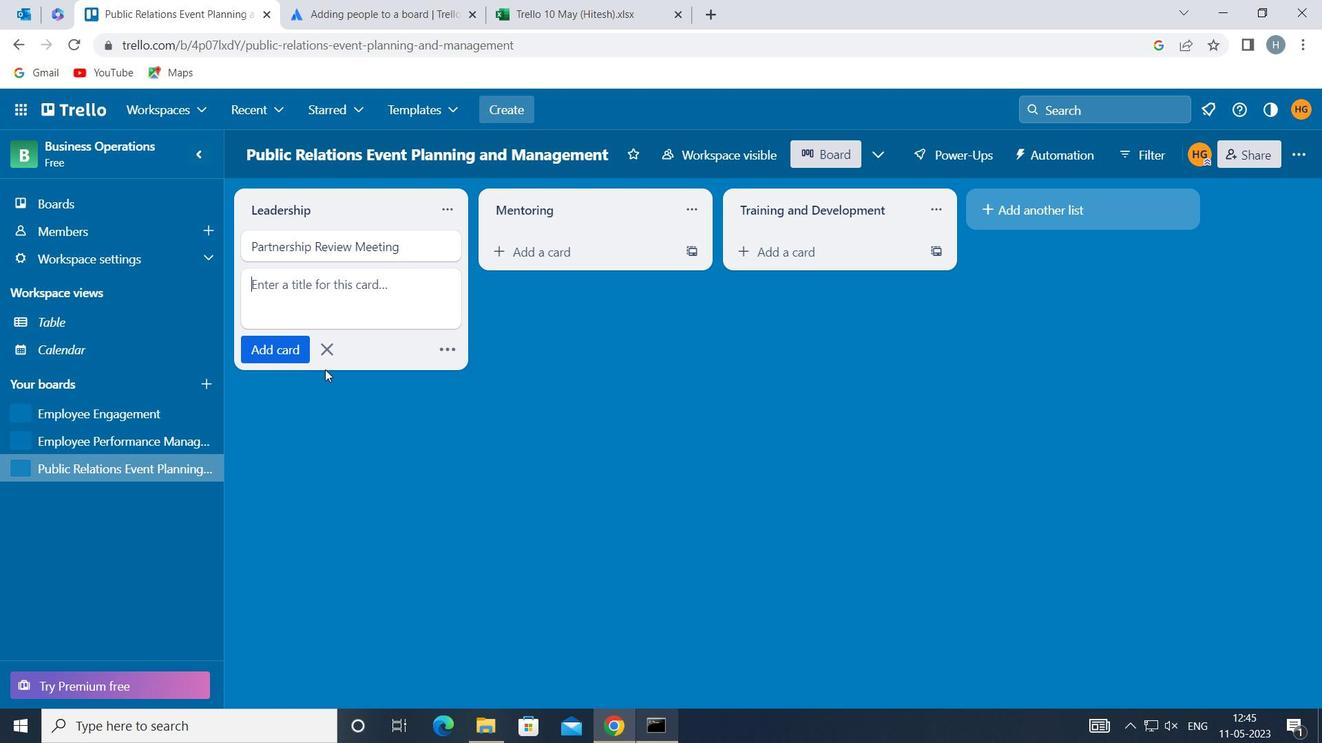 
Action: Mouse moved to (351, 402)
Screenshot: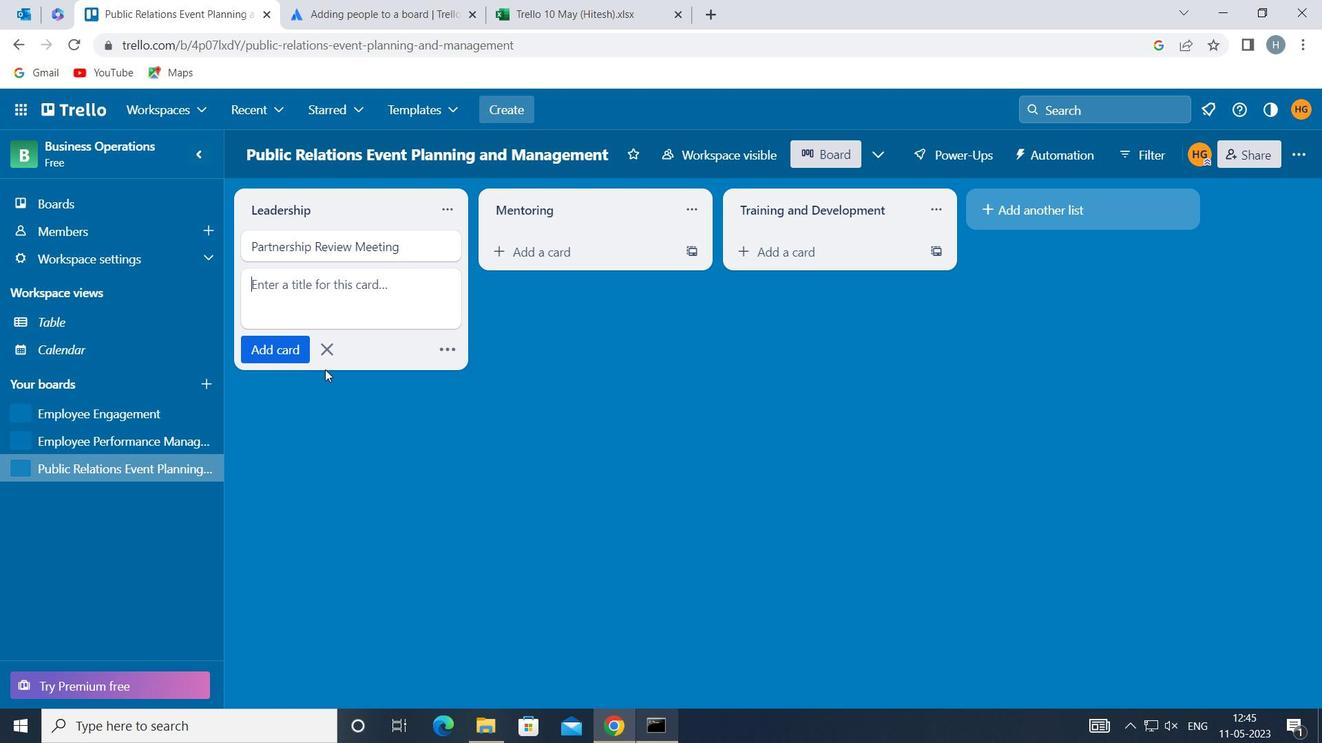 
